 Task: Create in the project CenterTech in Backlog an issue 'Create a new online platform for online entrepreneurship courses with advanced business tools and community features', assign it to team member softage.4@softage.net and change the status to IN PROGRESS. Create in the project CenterTech in Backlog an issue 'Implement a new cloud-based document management system for a company with advanced document versioning and access control features', assign it to team member softage.1@softage.net and change the status to IN PROGRESS
Action: Mouse moved to (201, 56)
Screenshot: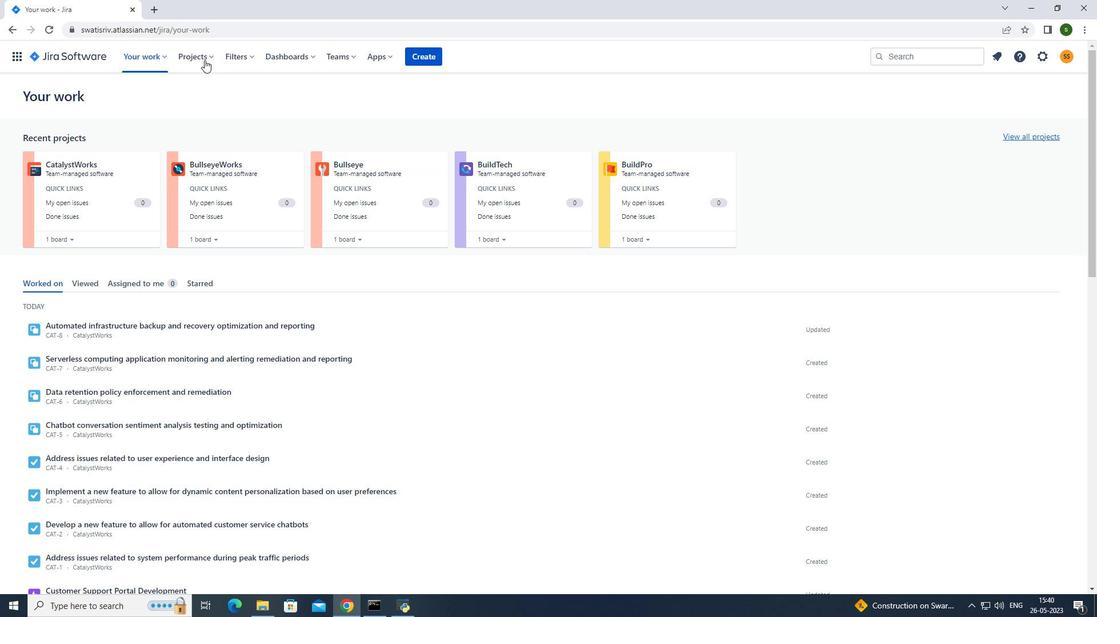 
Action: Mouse pressed left at (201, 56)
Screenshot: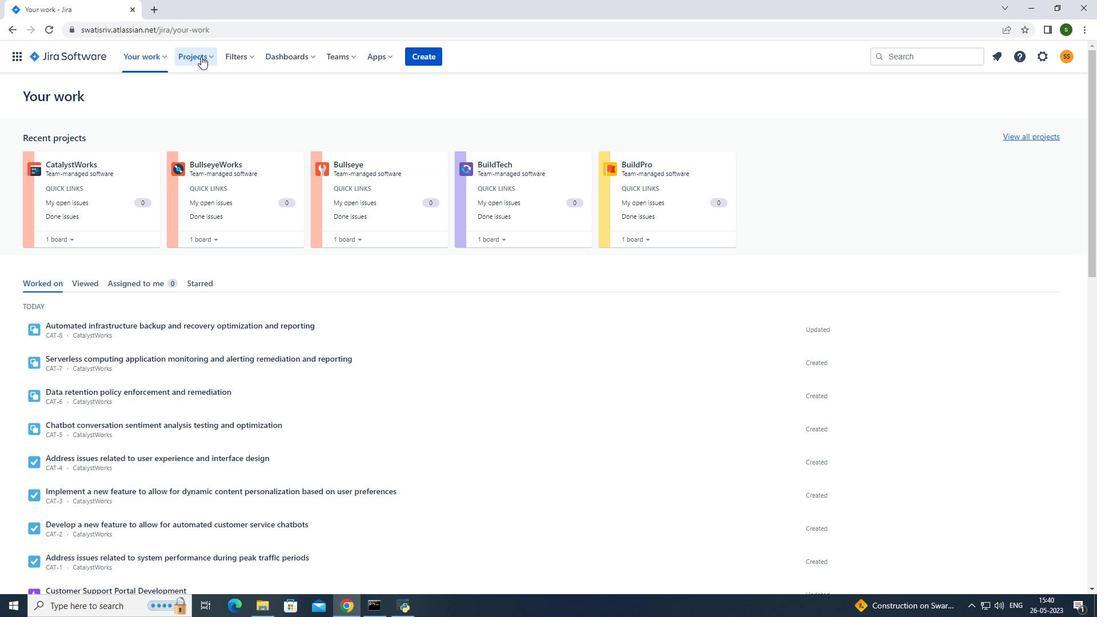 
Action: Mouse moved to (224, 106)
Screenshot: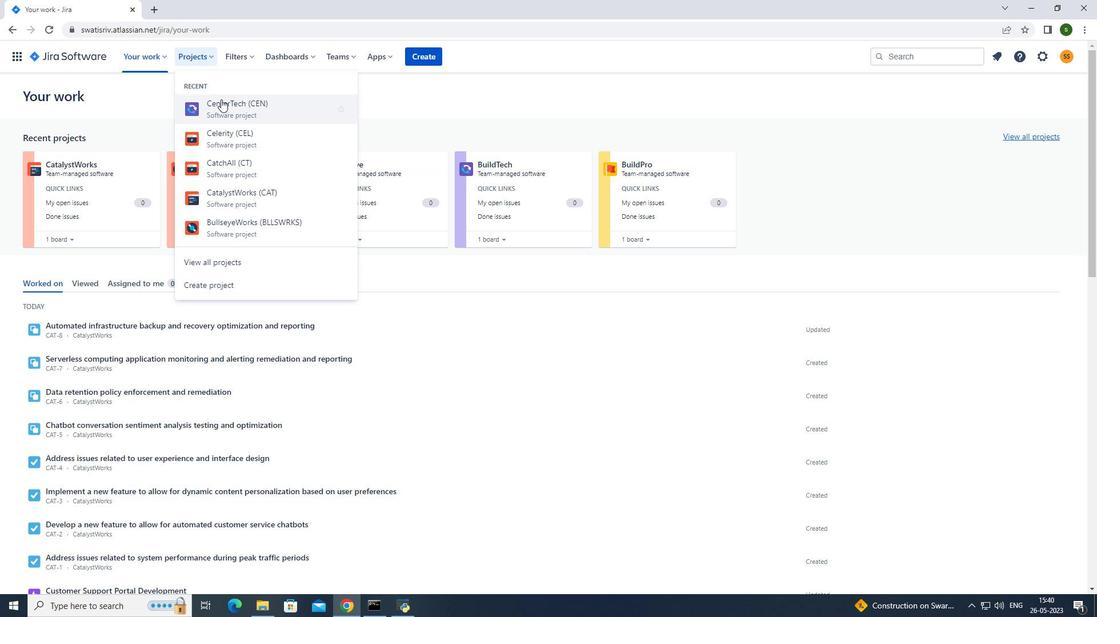 
Action: Mouse pressed left at (224, 106)
Screenshot: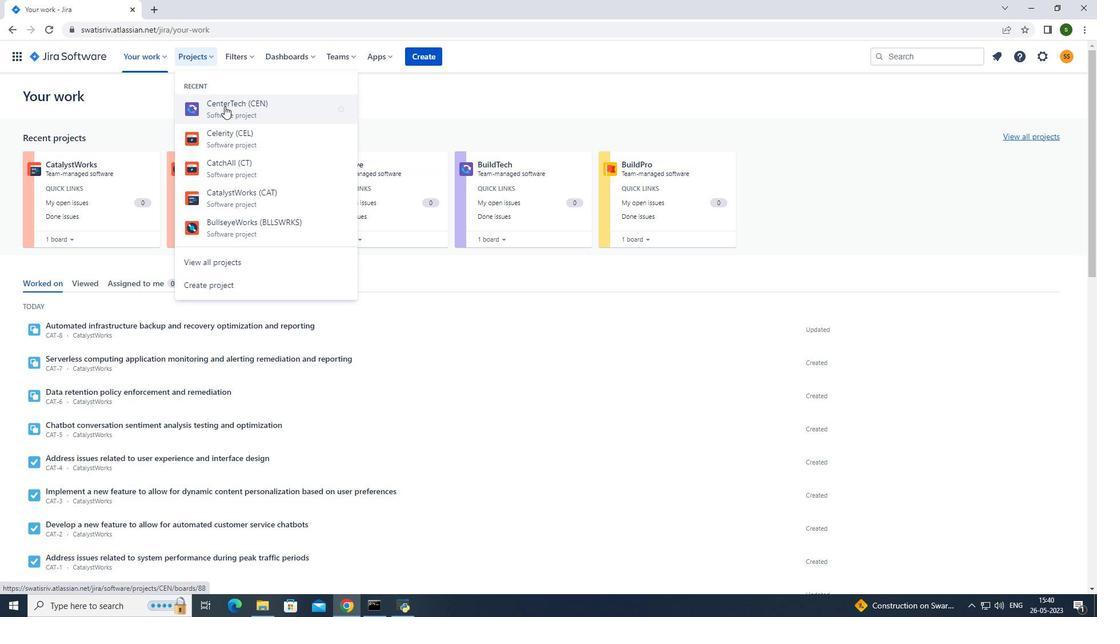 
Action: Mouse moved to (108, 182)
Screenshot: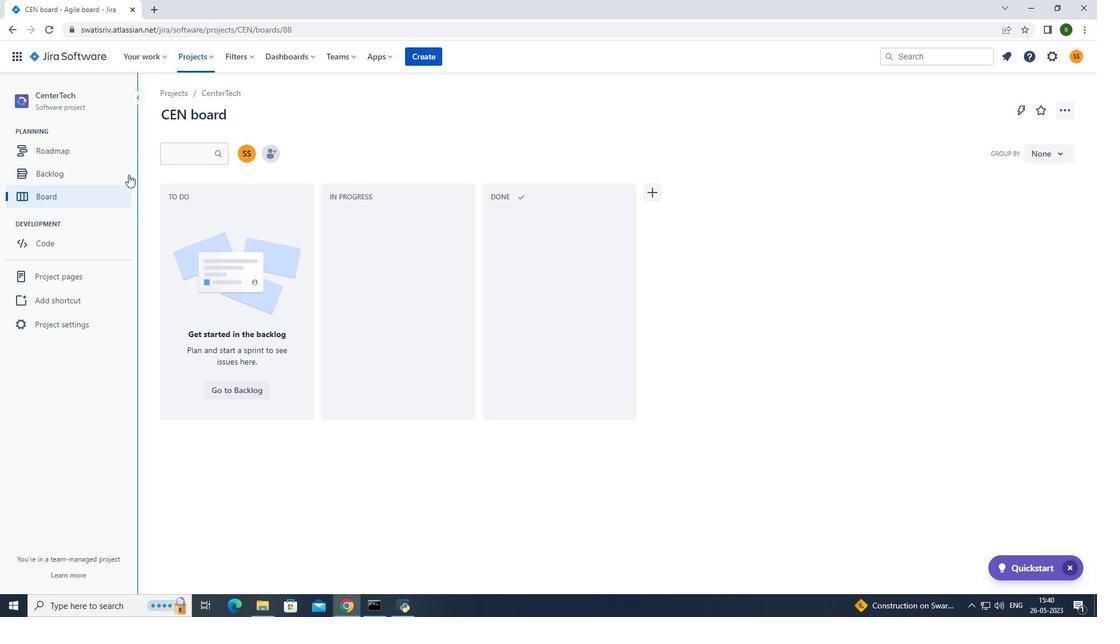 
Action: Mouse pressed left at (108, 182)
Screenshot: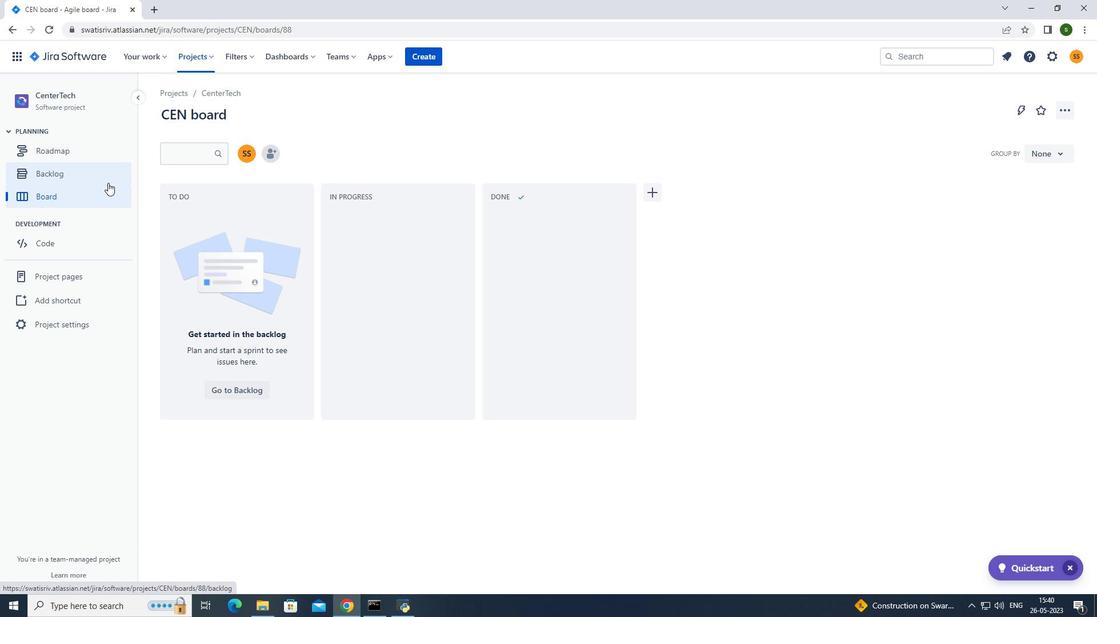
Action: Mouse moved to (286, 293)
Screenshot: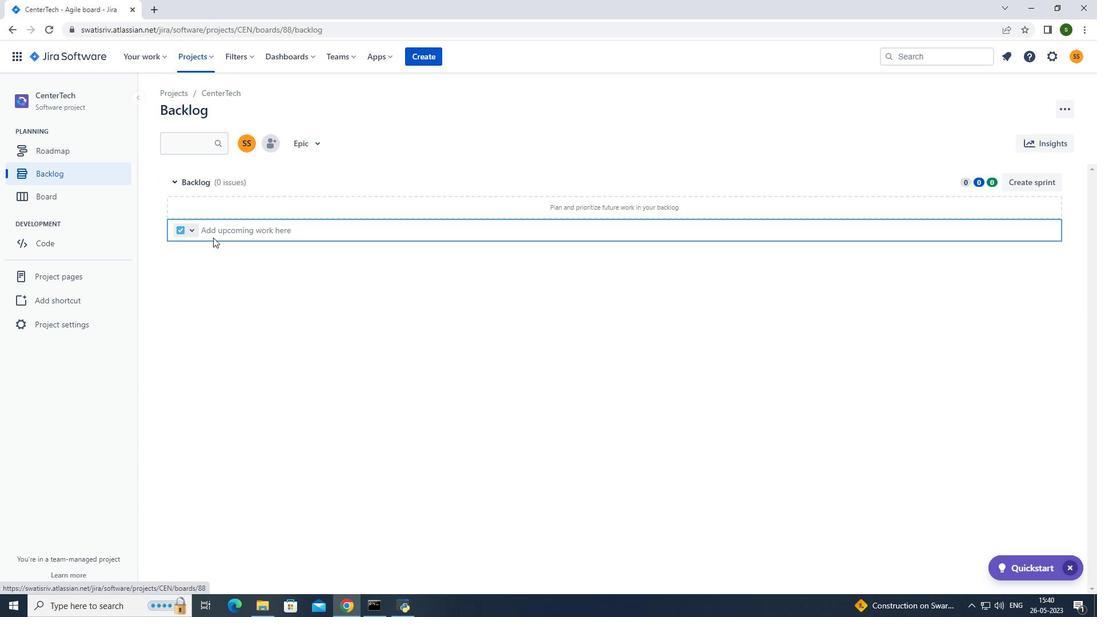 
Action: Mouse pressed left at (286, 293)
Screenshot: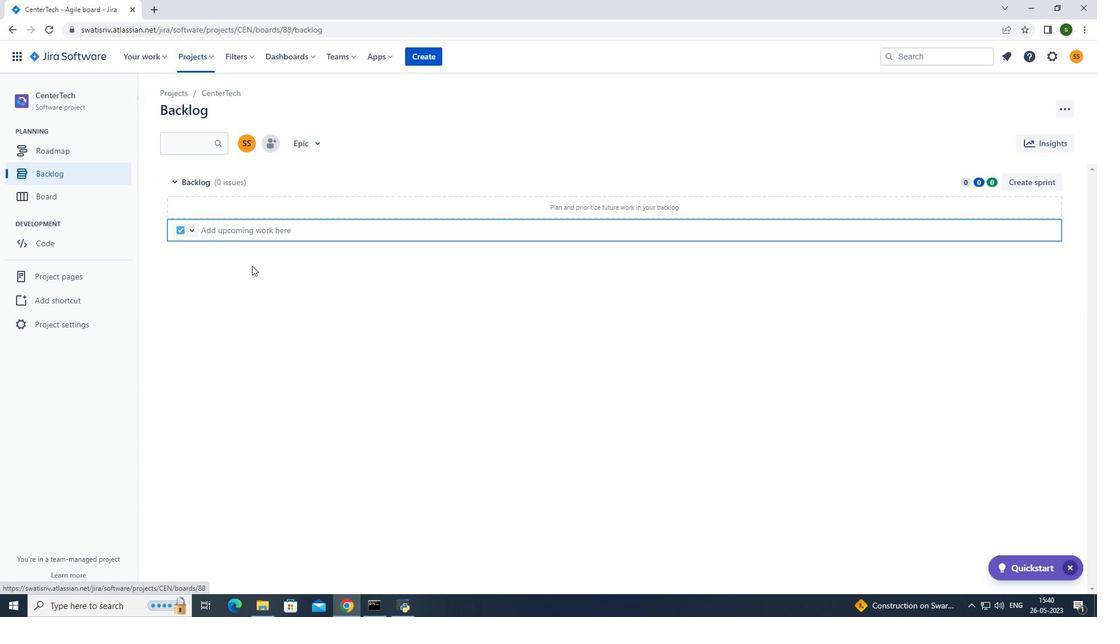 
Action: Mouse moved to (291, 225)
Screenshot: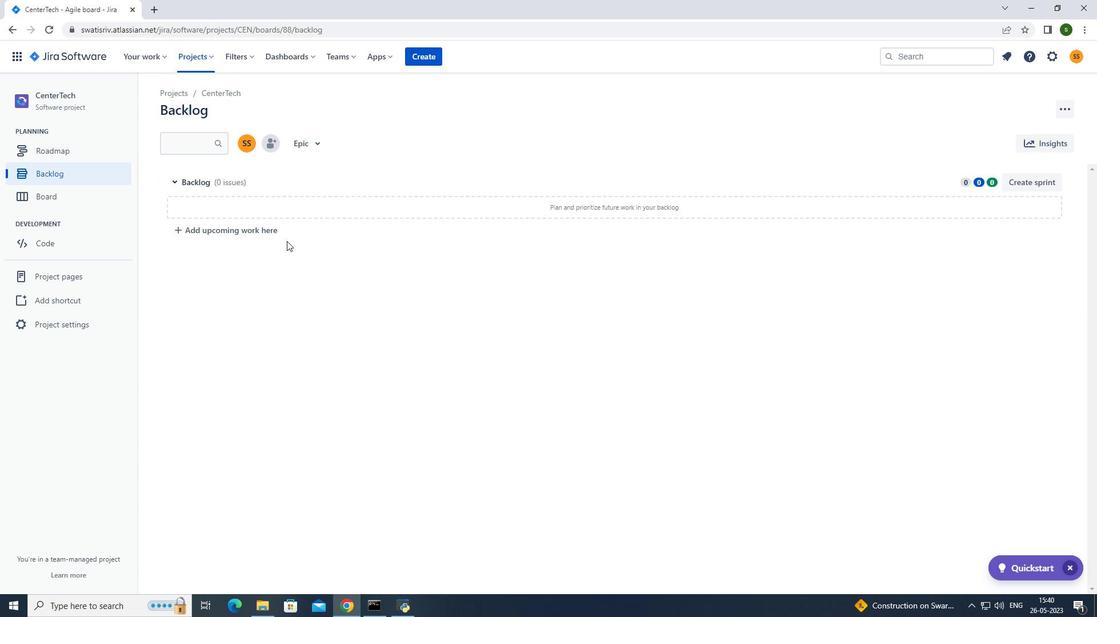 
Action: Mouse pressed left at (291, 225)
Screenshot: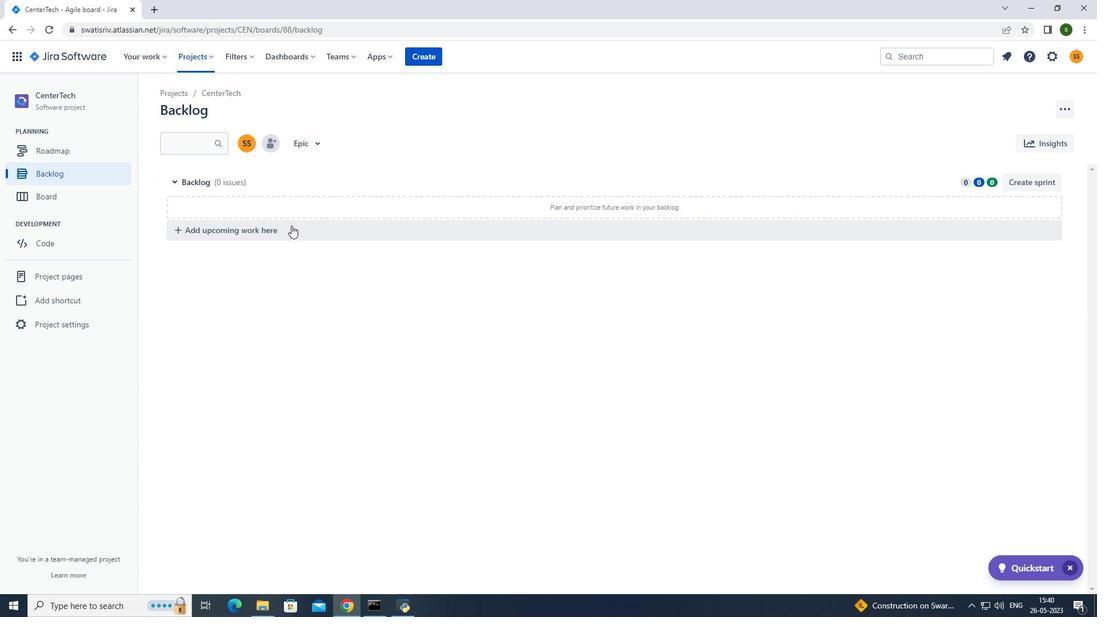 
Action: Mouse moved to (305, 223)
Screenshot: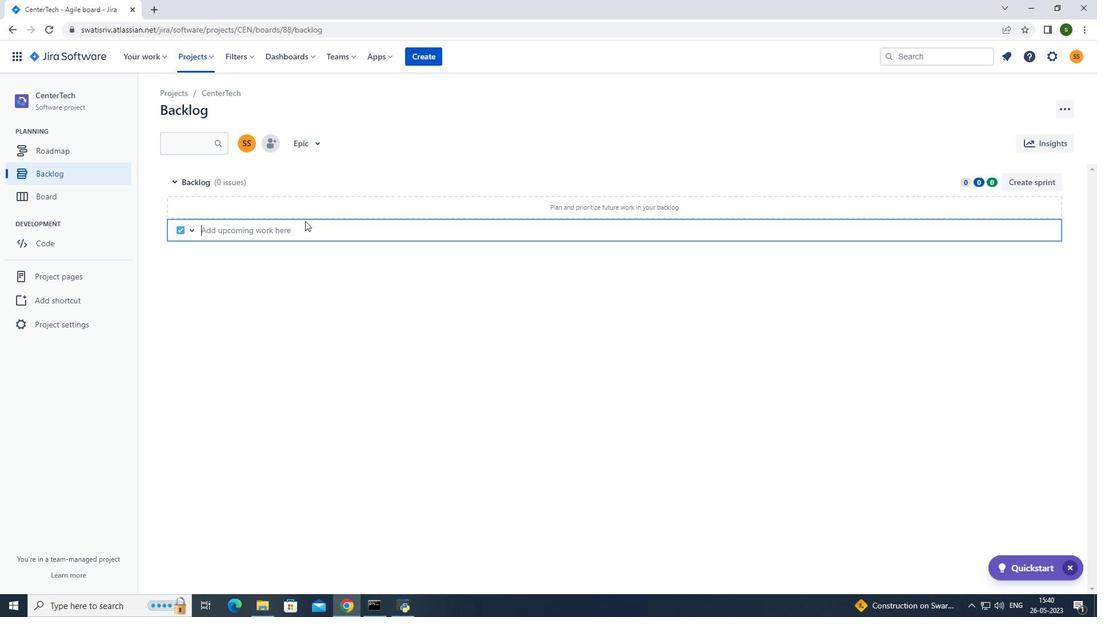 
Action: Key pressed <Key.caps_lock>C<Key.caps_lock>reate<Key.space>a<Key.space>new<Key.space>online<Key.space>platform<Key.space>for<Key.space>online<Key.space>entrepreneurship<Key.space>courses<Key.space>with<Key.space>advanced<Key.space>business<Key.space>tools<Key.space>and<Key.space>coo<Key.backspace>mmunity<Key.space>features<Key.enter>
Screenshot: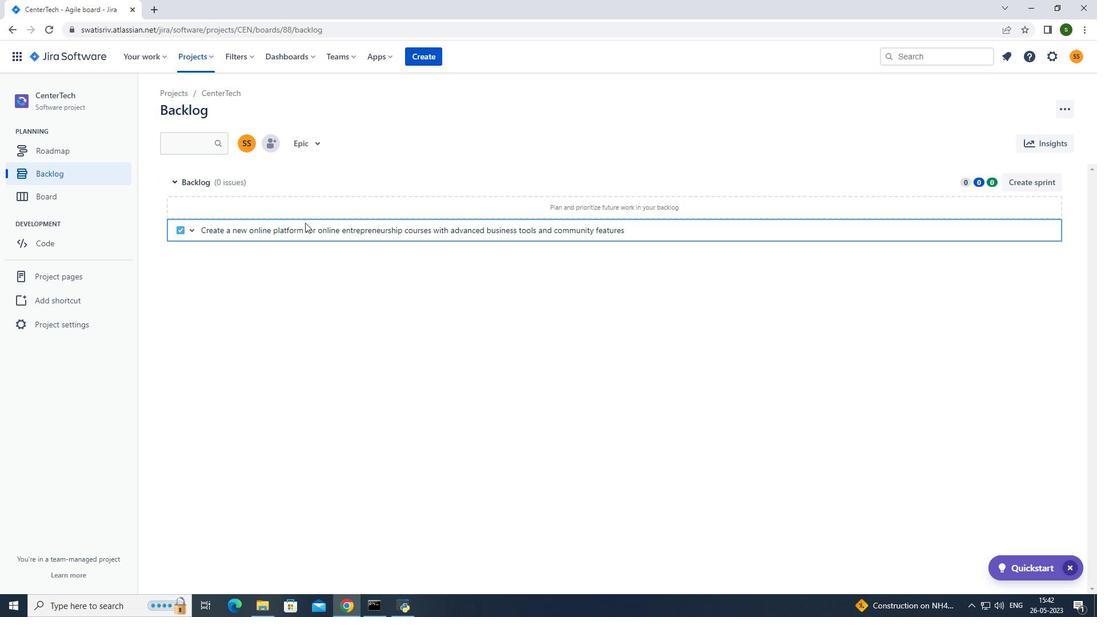 
Action: Mouse moved to (1028, 209)
Screenshot: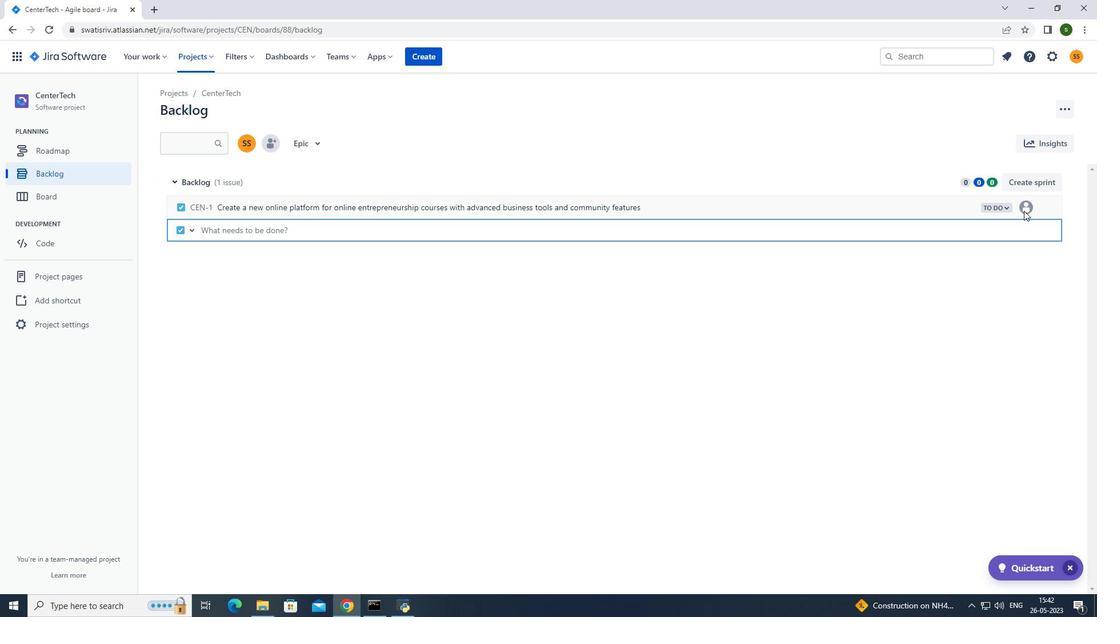 
Action: Mouse pressed left at (1028, 209)
Screenshot: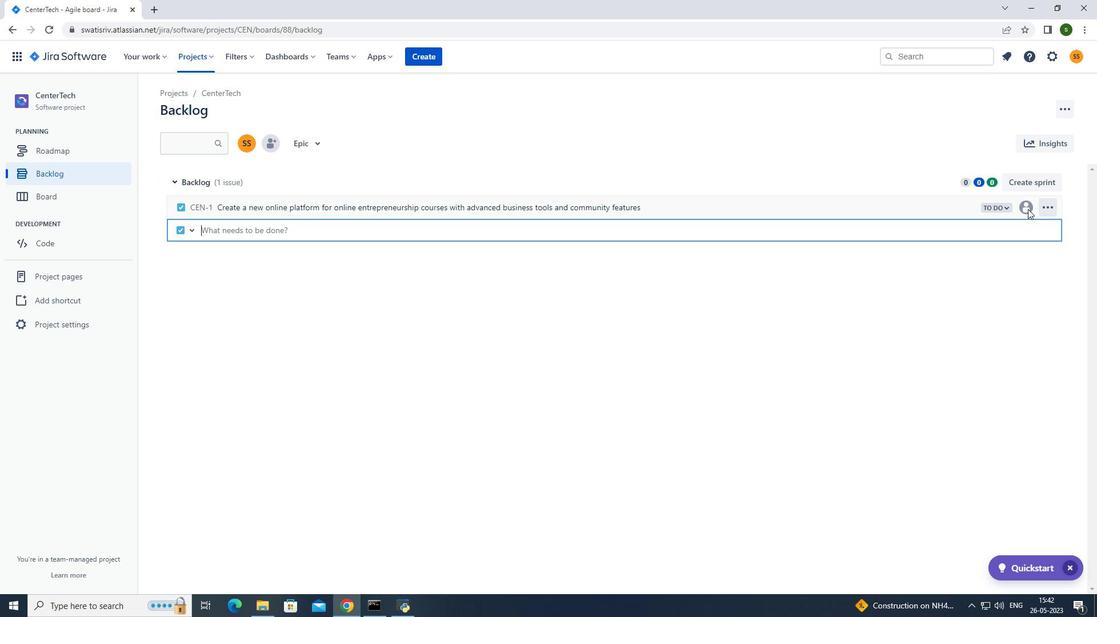 
Action: Mouse moved to (1025, 210)
Screenshot: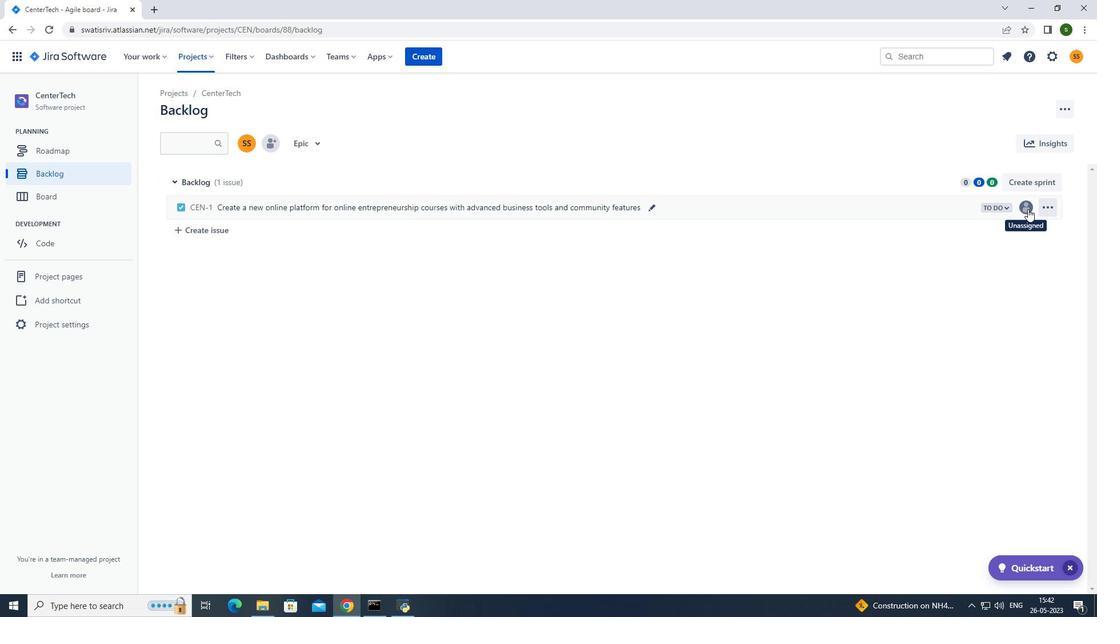 
Action: Mouse pressed left at (1025, 210)
Screenshot: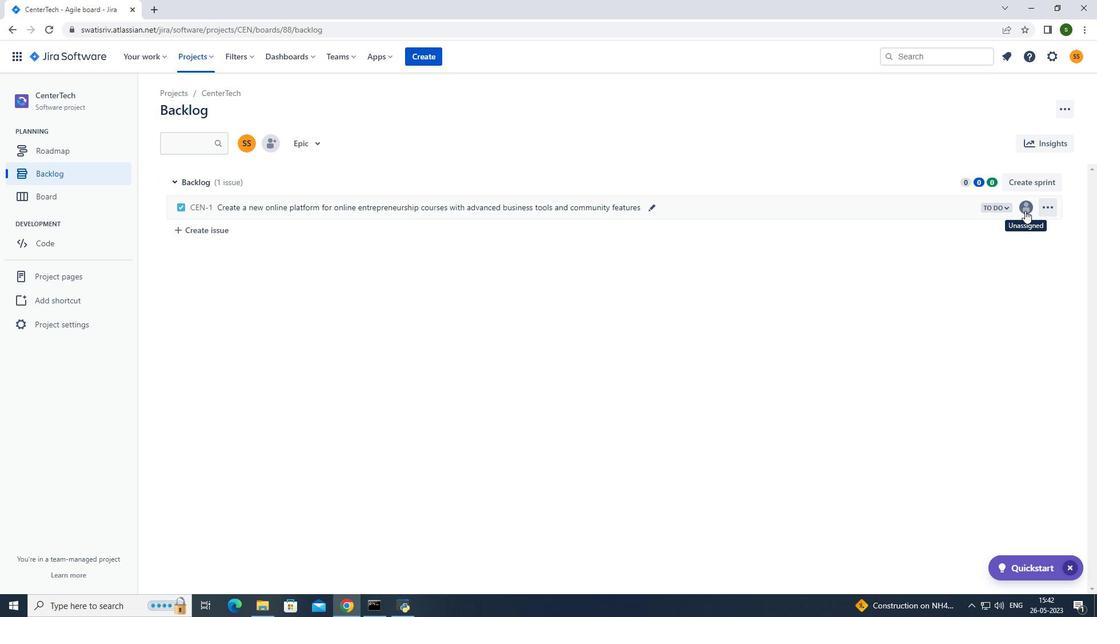 
Action: Mouse moved to (973, 233)
Screenshot: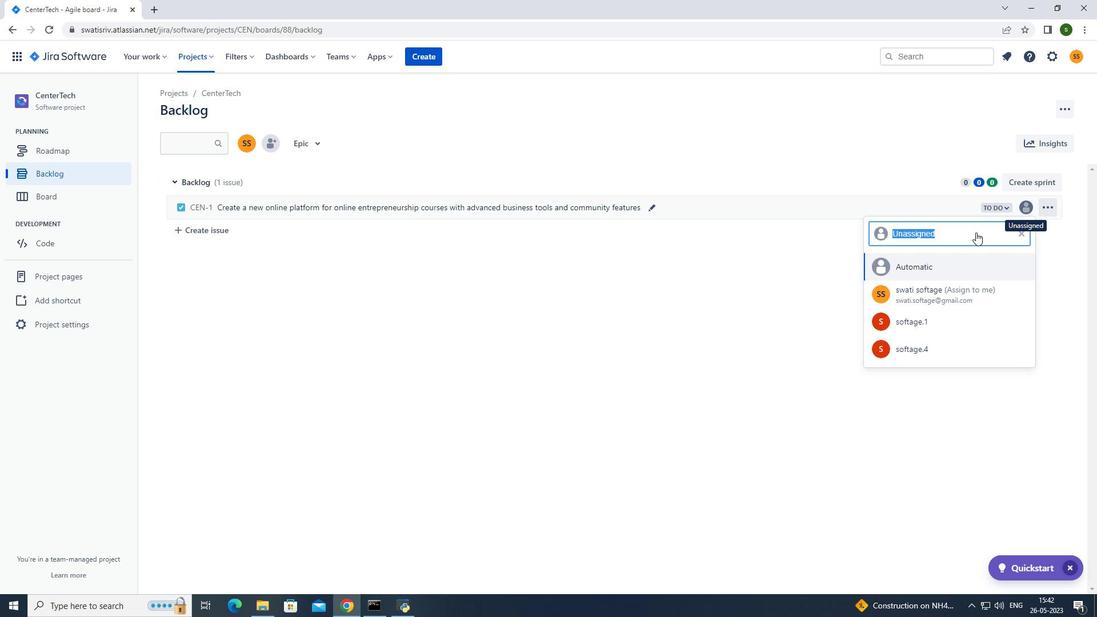 
Action: Key pressed softage.4<Key.shift>@softage.net
Screenshot: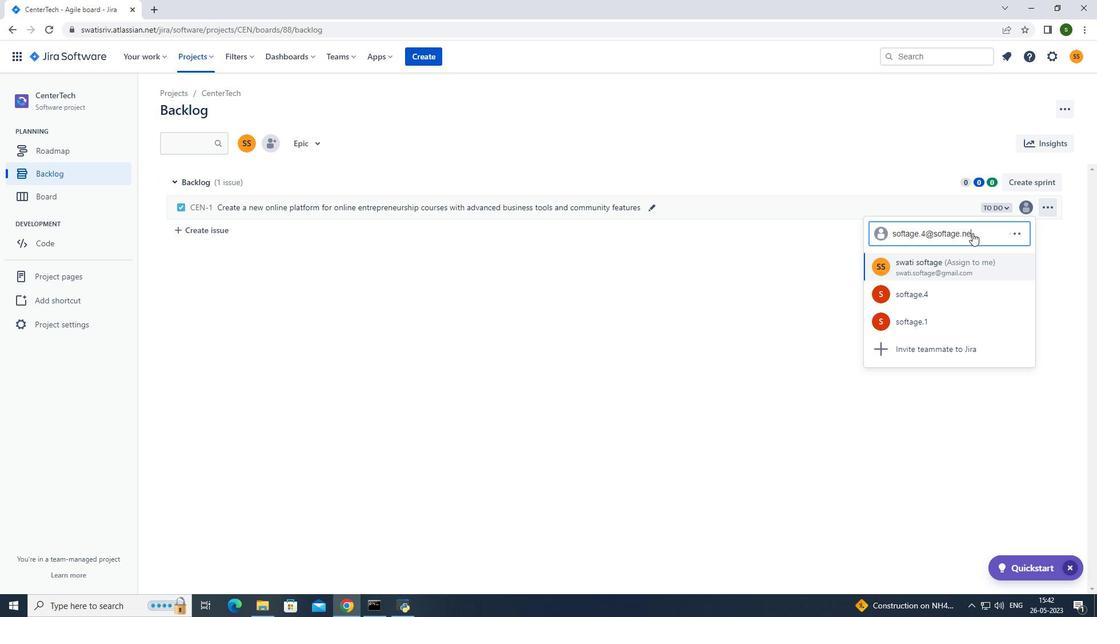 
Action: Mouse moved to (944, 264)
Screenshot: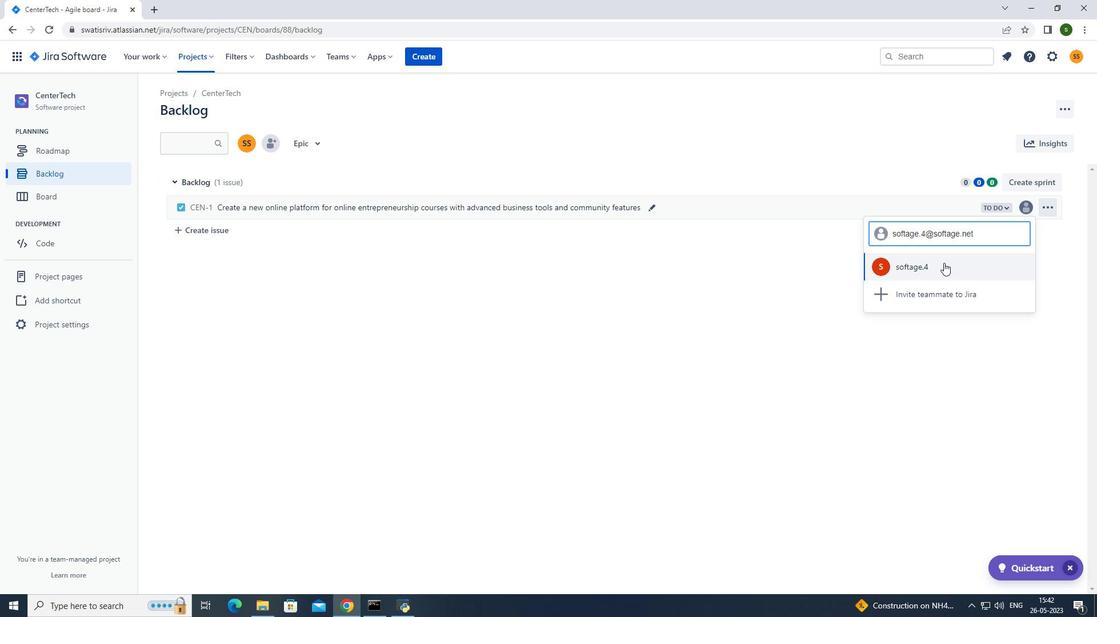 
Action: Mouse pressed left at (944, 264)
Screenshot: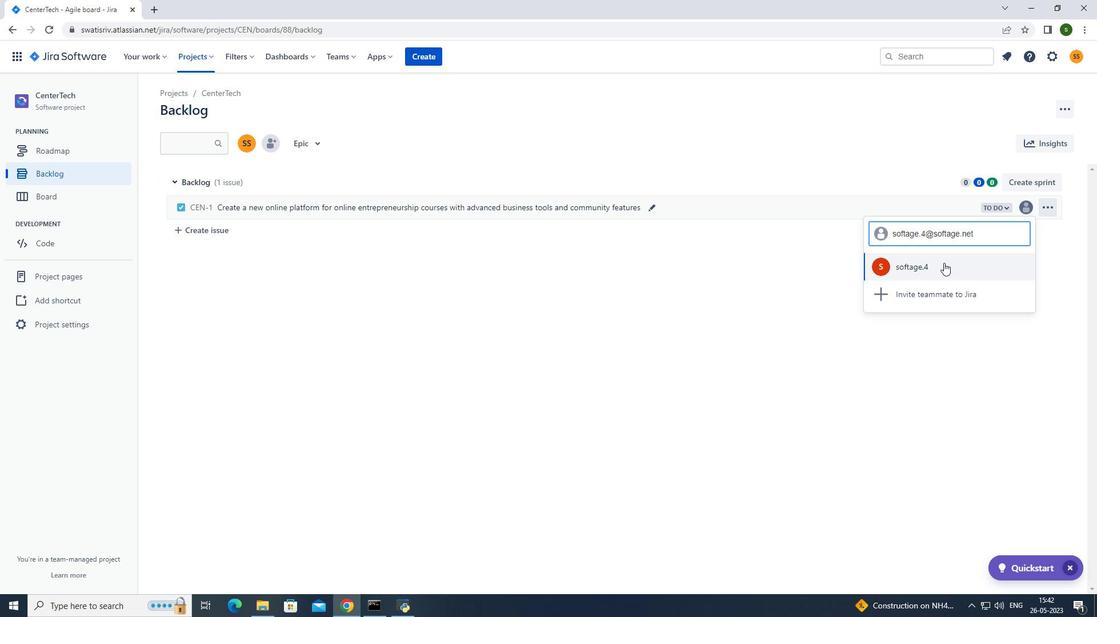 
Action: Mouse moved to (992, 207)
Screenshot: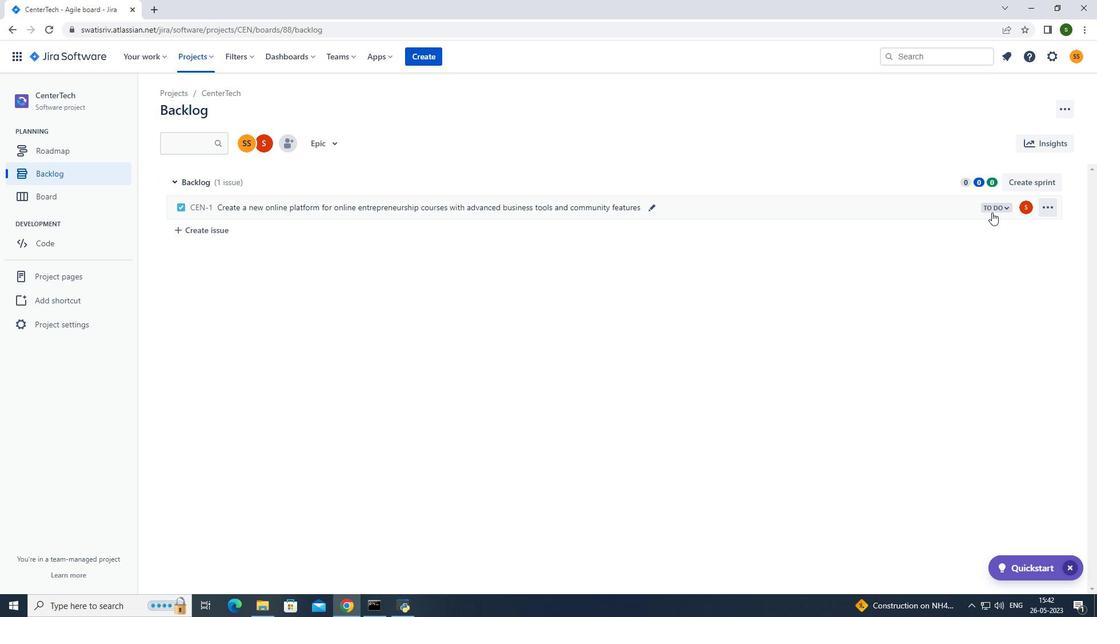 
Action: Mouse pressed left at (992, 207)
Screenshot: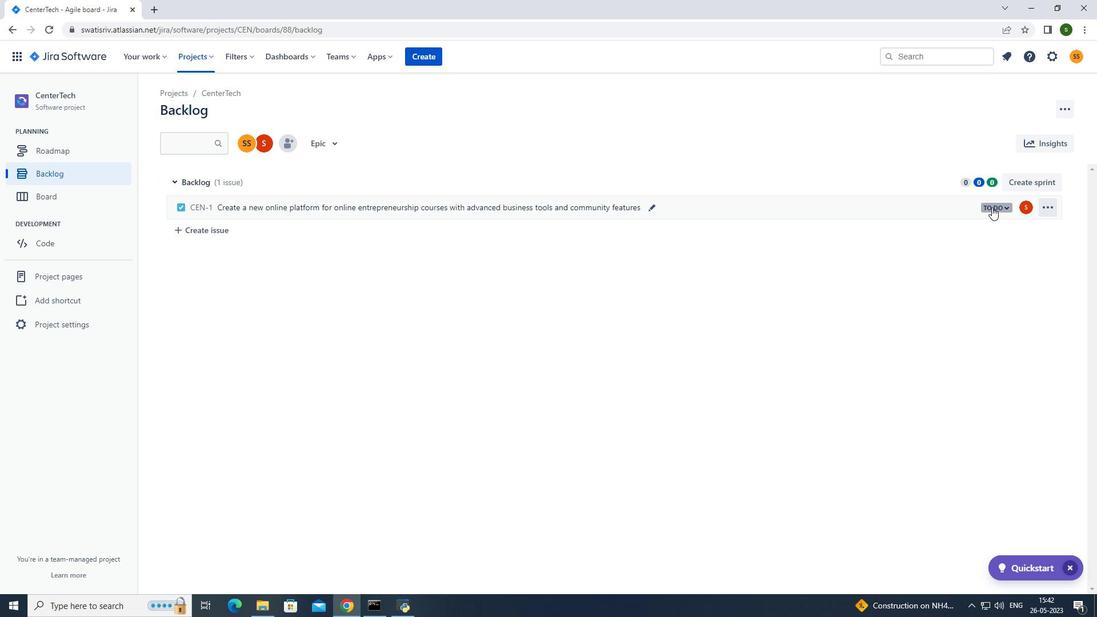 
Action: Mouse moved to (969, 228)
Screenshot: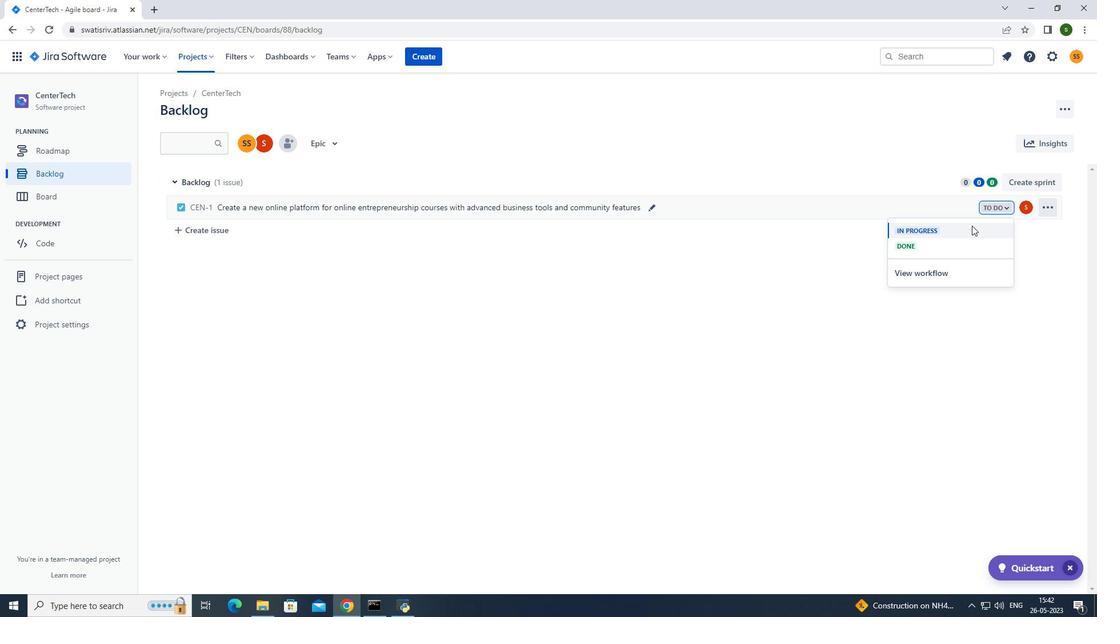 
Action: Mouse pressed left at (969, 228)
Screenshot: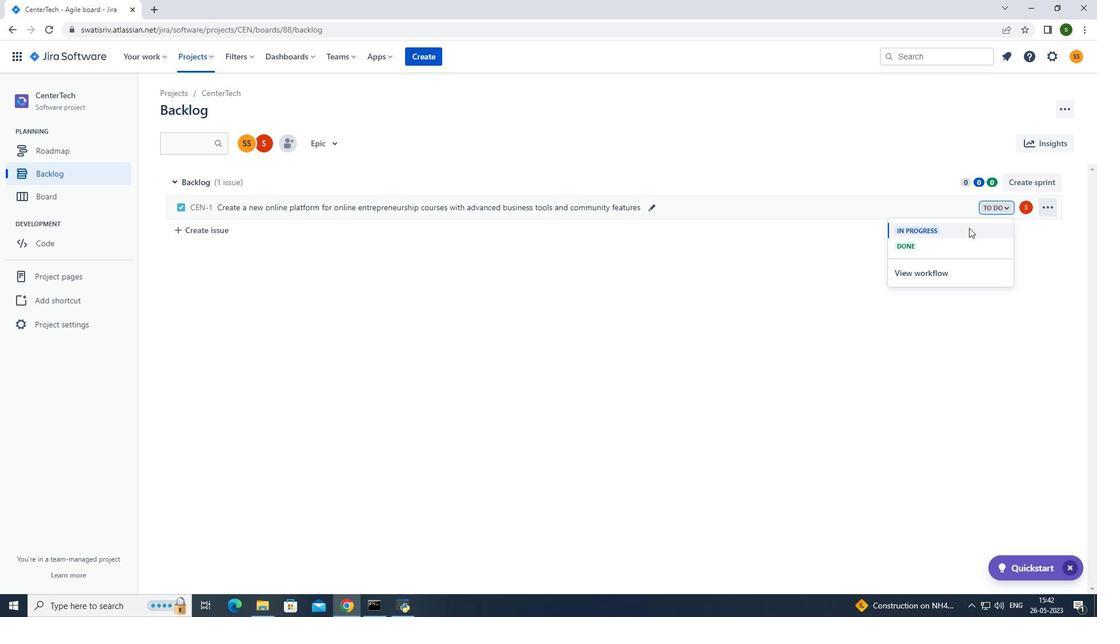 
Action: Mouse moved to (209, 61)
Screenshot: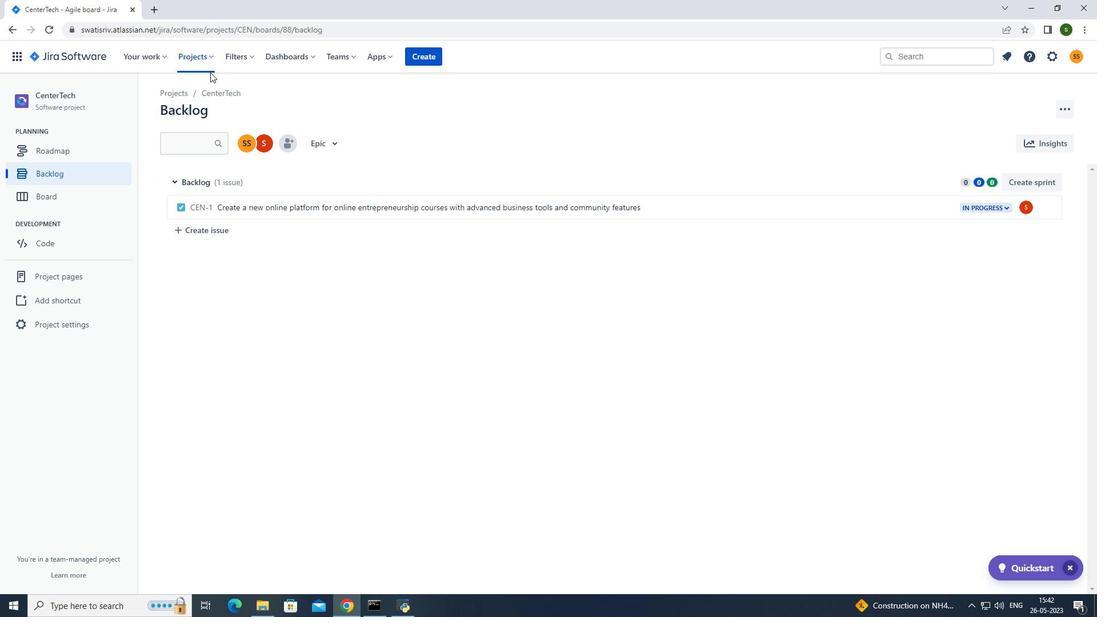 
Action: Mouse pressed left at (209, 61)
Screenshot: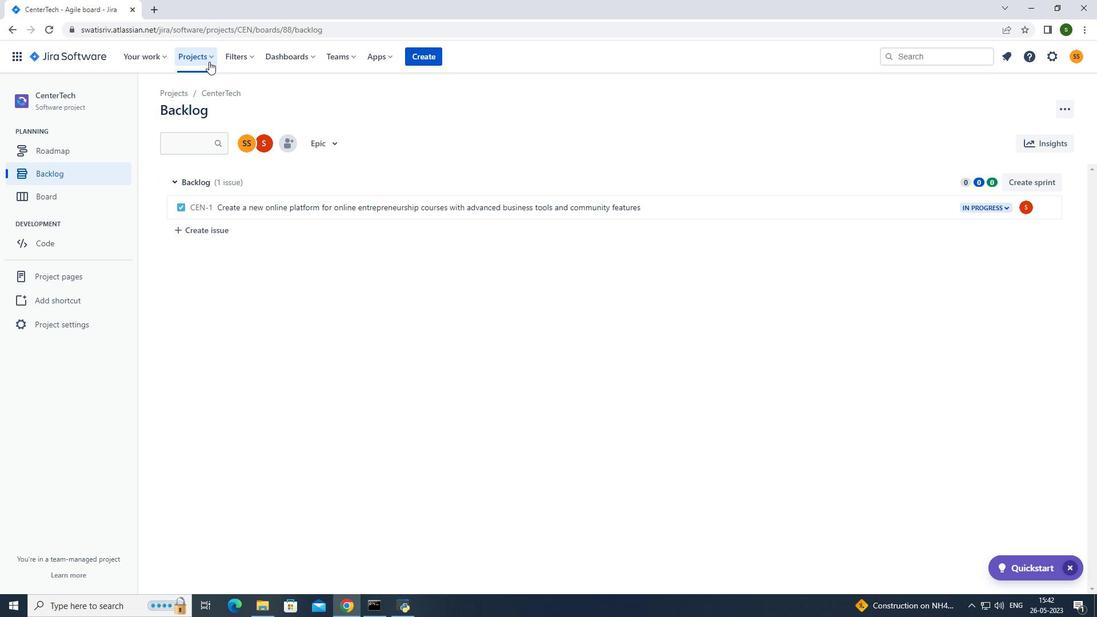 
Action: Mouse moved to (222, 104)
Screenshot: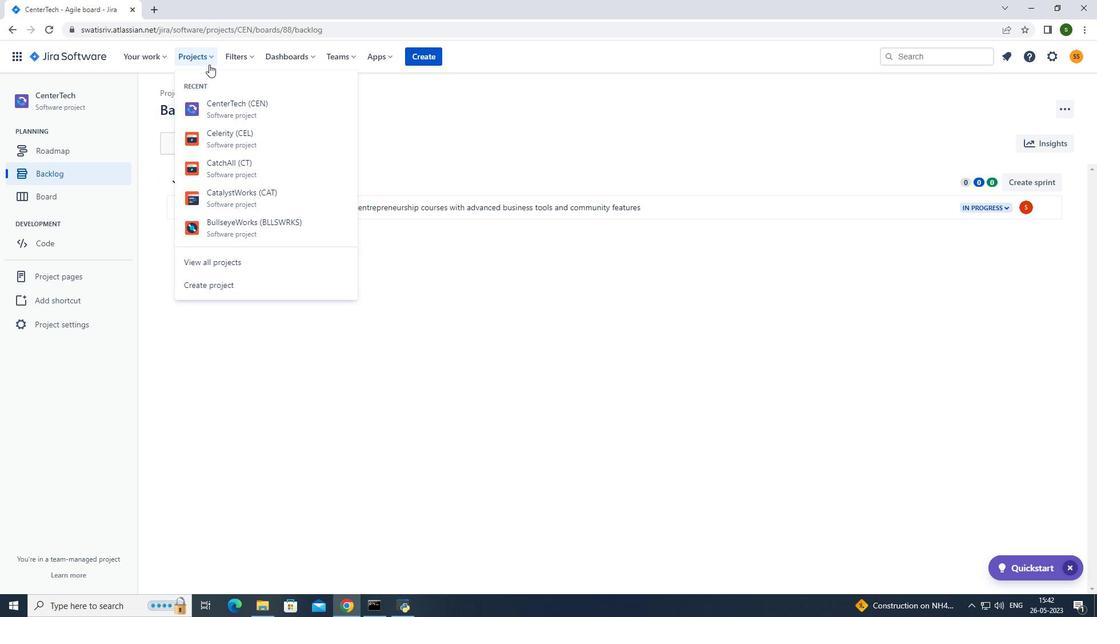 
Action: Mouse pressed left at (222, 104)
Screenshot: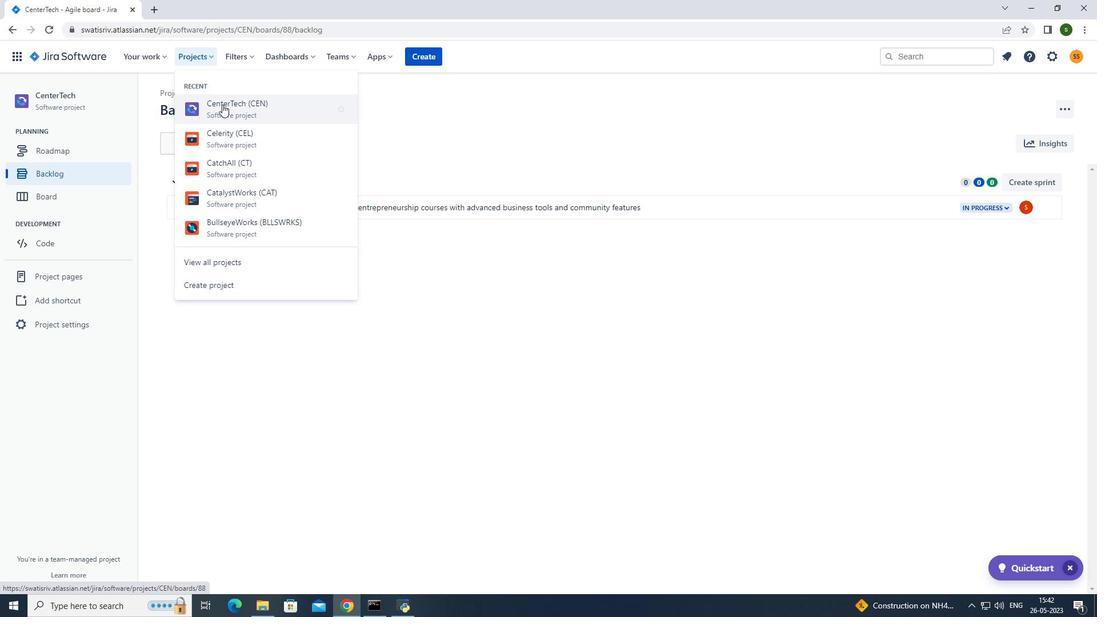 
Action: Mouse moved to (96, 171)
Screenshot: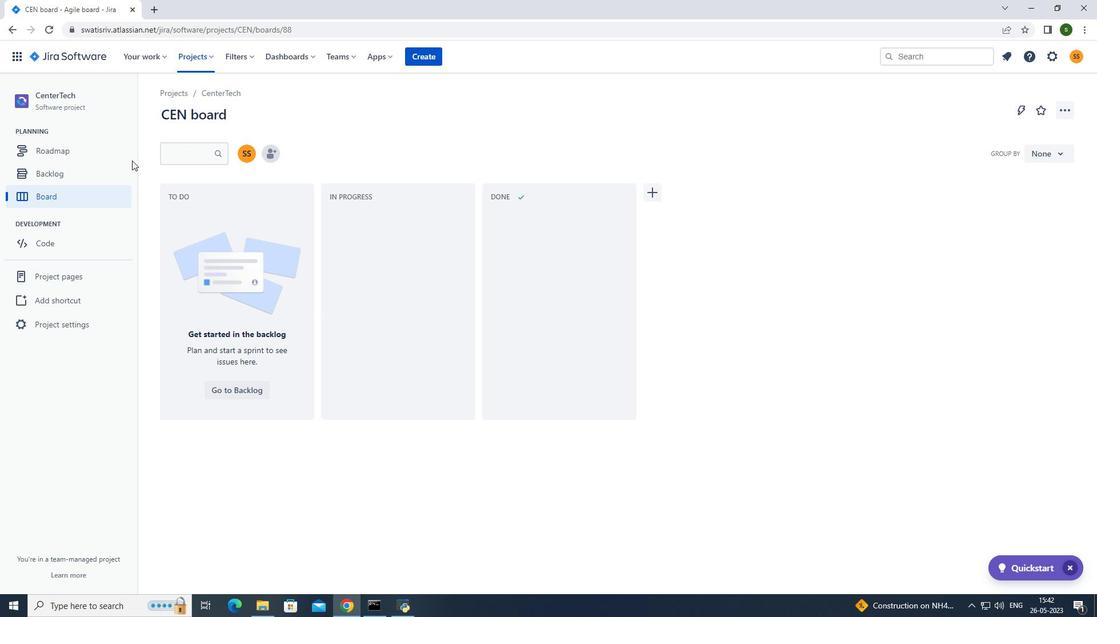 
Action: Mouse pressed left at (96, 171)
Screenshot: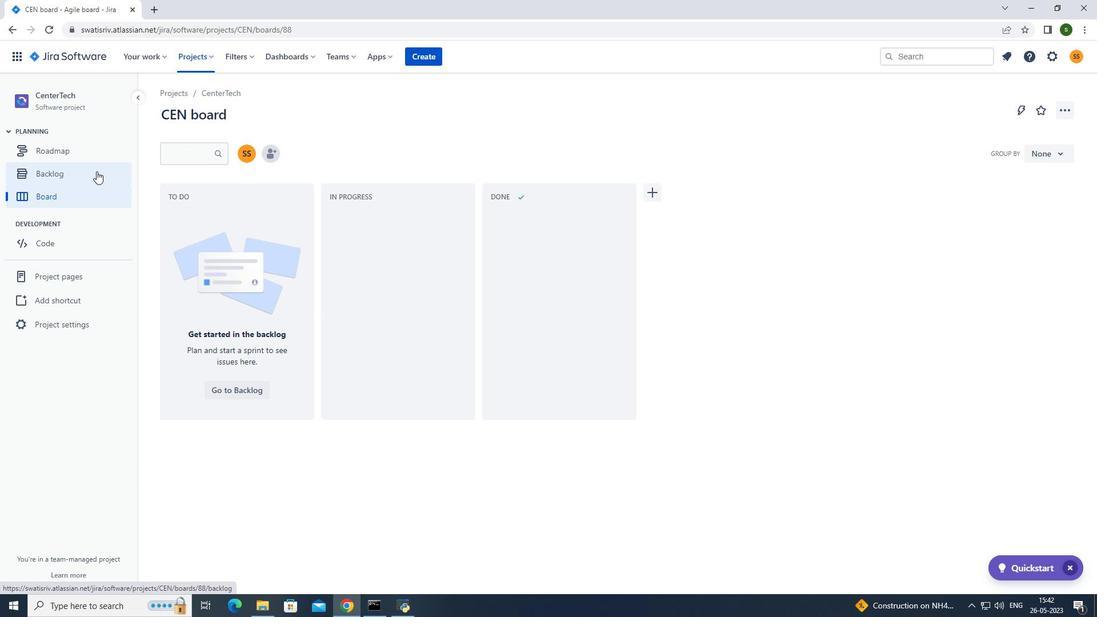 
Action: Mouse moved to (206, 235)
Screenshot: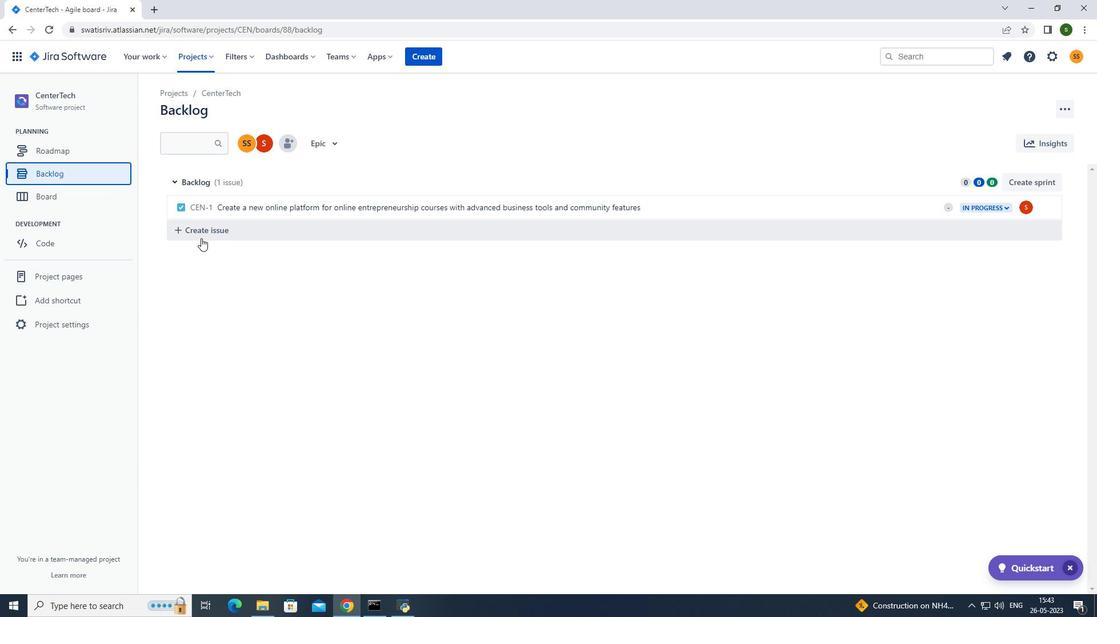 
Action: Mouse pressed left at (206, 235)
Screenshot: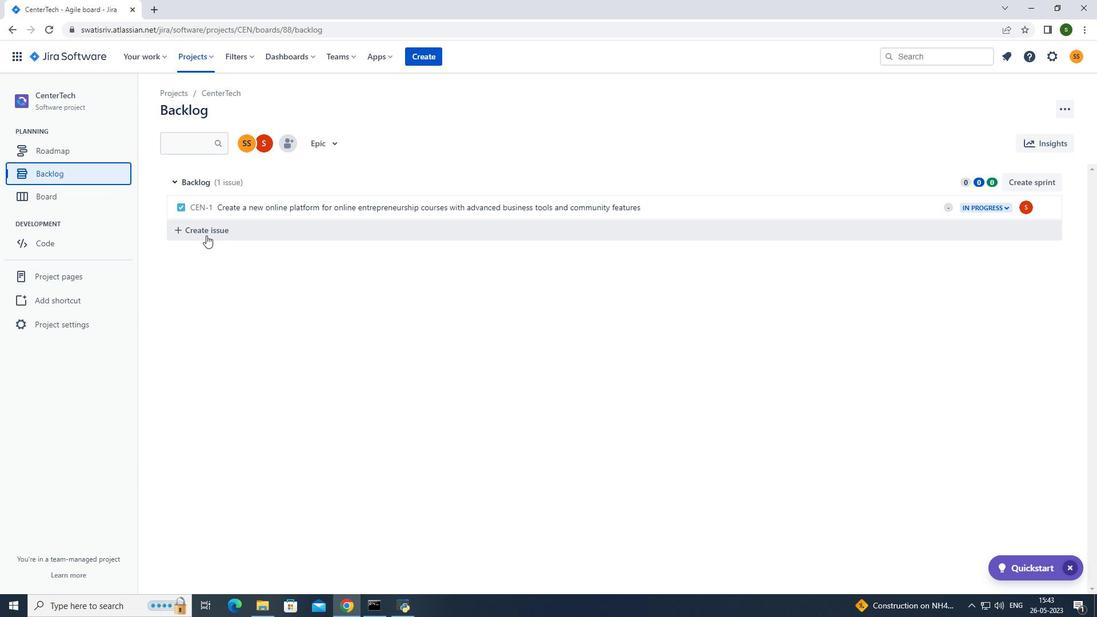 
Action: Mouse moved to (305, 226)
Screenshot: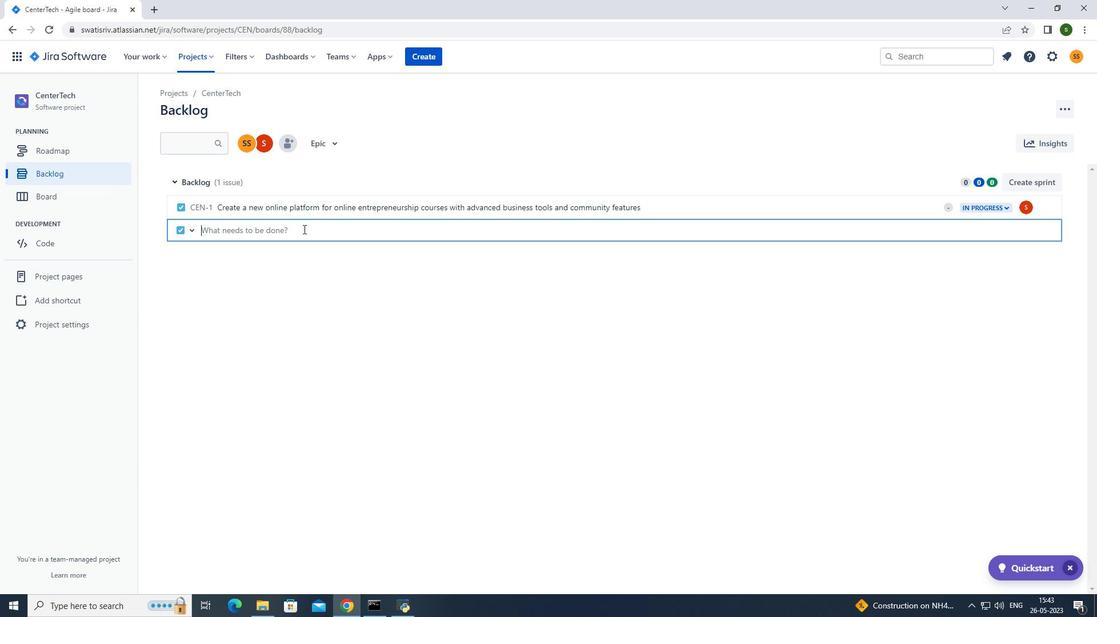 
Action: Mouse pressed left at (305, 226)
Screenshot: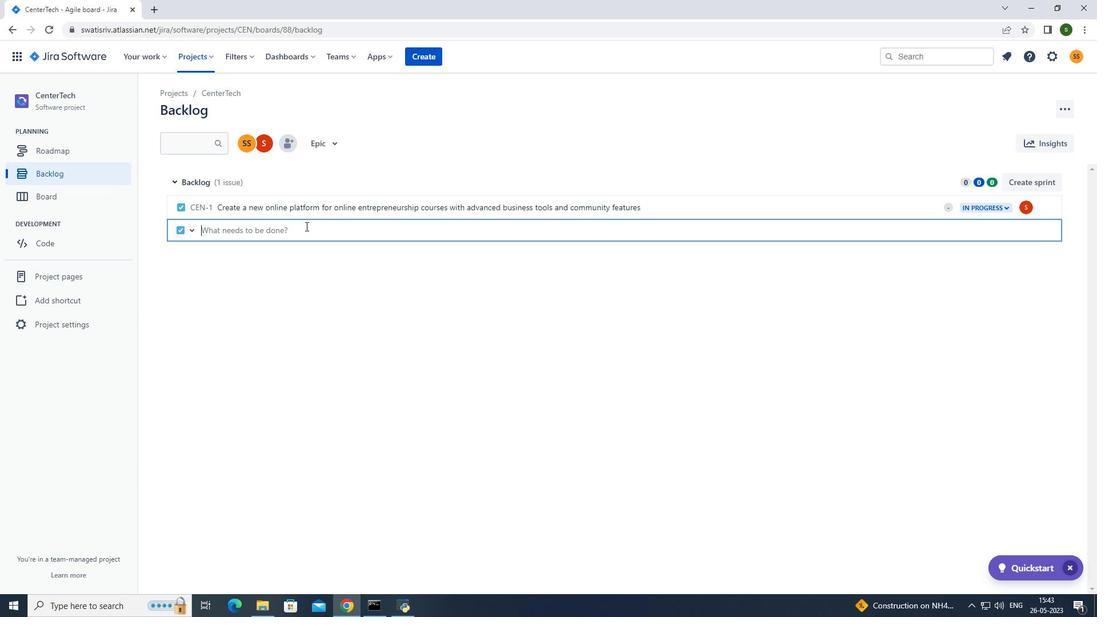 
Action: Mouse moved to (308, 225)
Screenshot: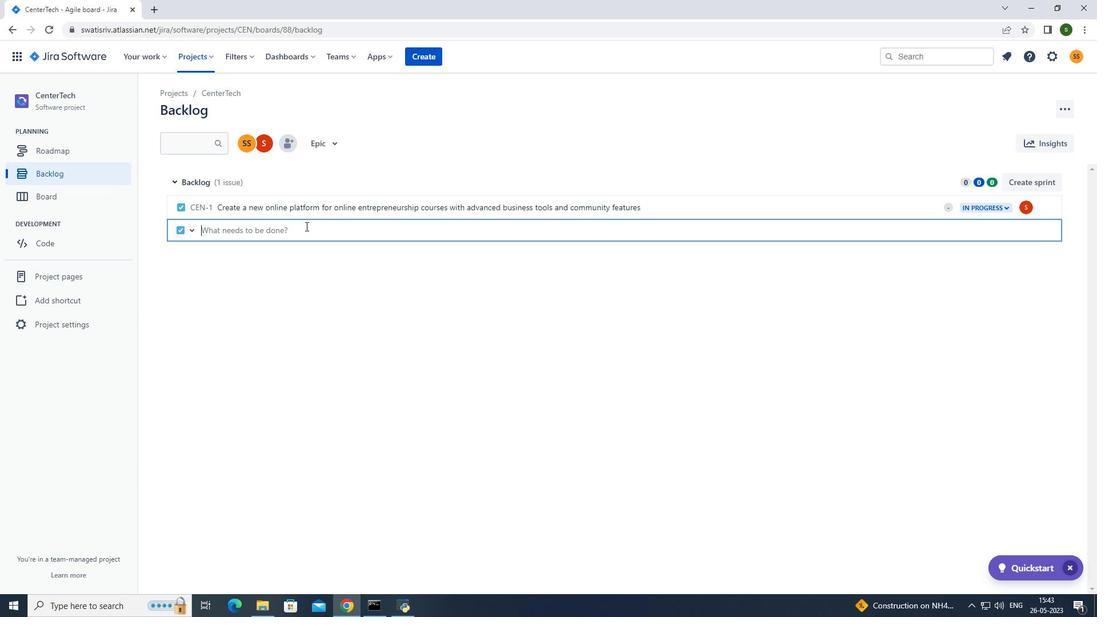 
Action: Key pressed <Key.caps_lock>I<Key.caps_lock>mplement<Key.space>a<Key.space>new<Key.space>cloud-based<Key.space>document<Key.space>management<Key.space>system<Key.space>for<Key.space>a<Key.space>company<Key.space>with<Key.space>advanced<Key.space>document<Key.space>versioning<Key.space>and<Key.space>access<Key.space>control<Key.space>features<Key.enter>
Screenshot: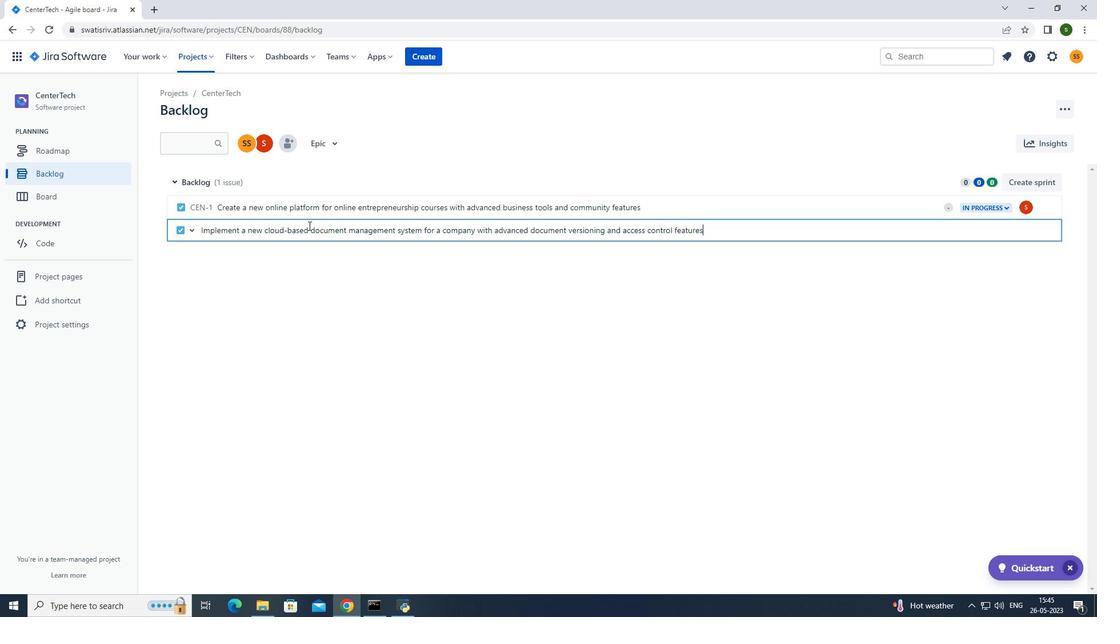 
Action: Mouse moved to (1025, 232)
Screenshot: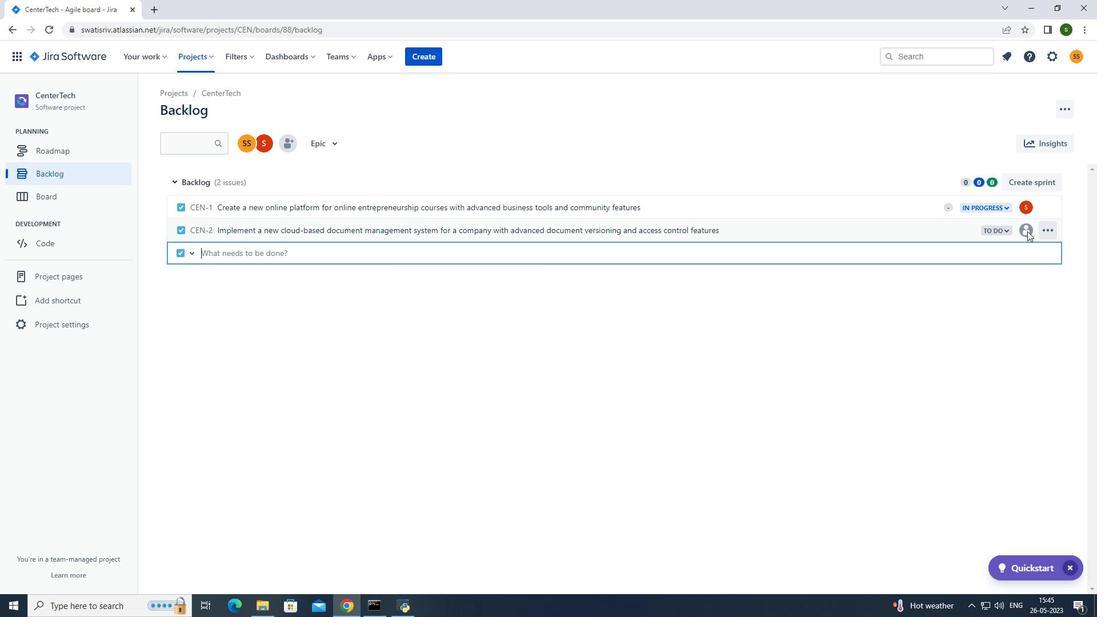 
Action: Mouse pressed left at (1025, 232)
Screenshot: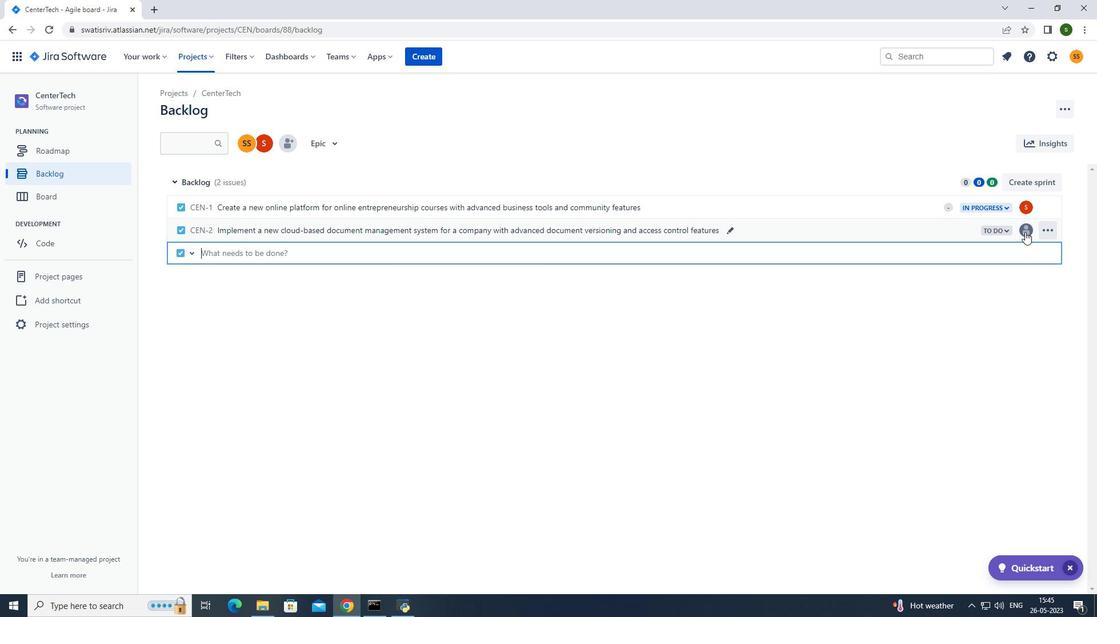 
Action: Mouse moved to (963, 251)
Screenshot: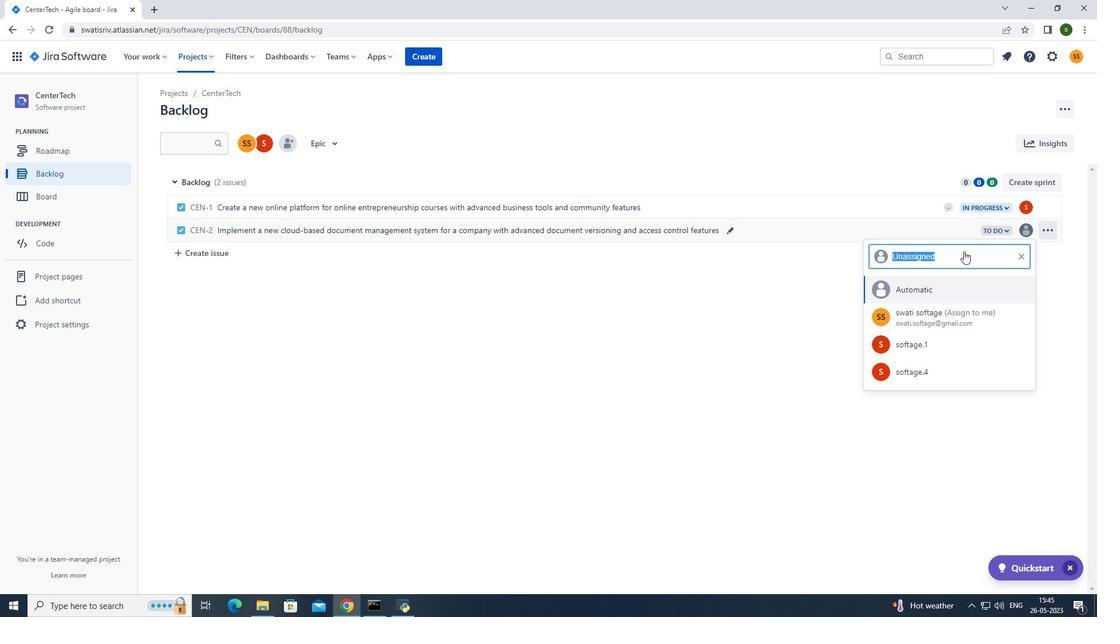 
Action: Key pressed softage.1<Key.shift>@softage.net
Screenshot: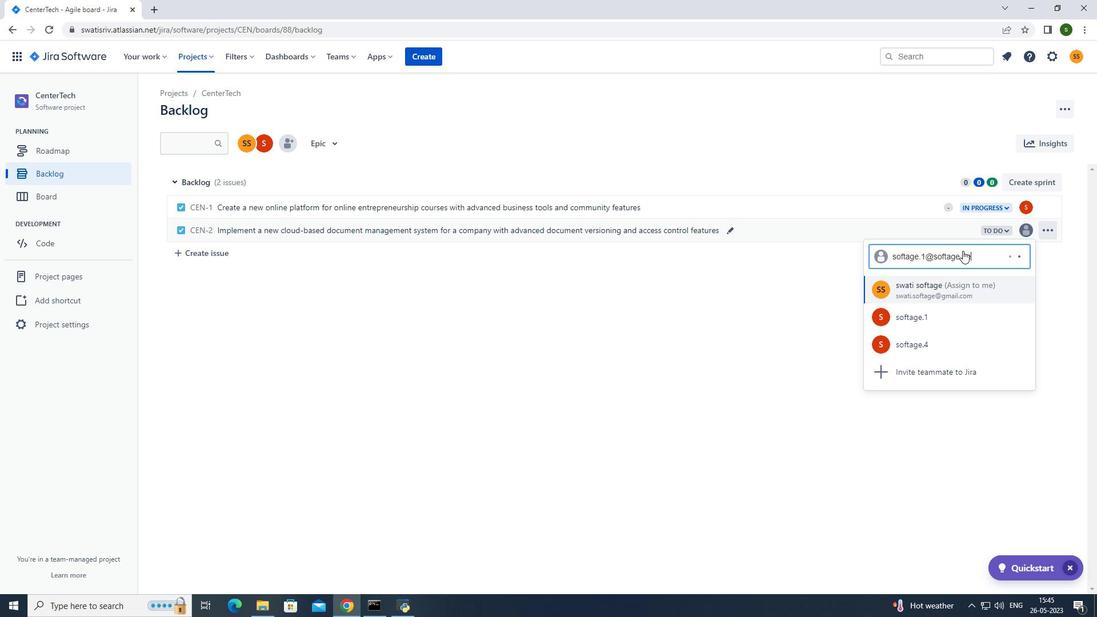 
Action: Mouse moved to (960, 291)
Screenshot: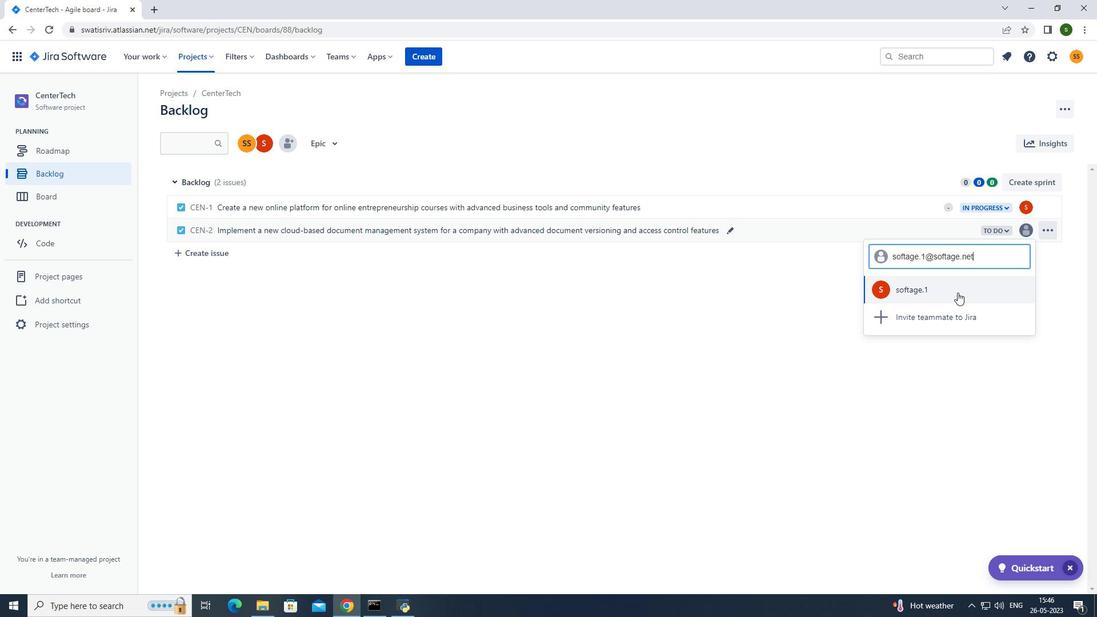 
Action: Mouse pressed left at (960, 291)
Screenshot: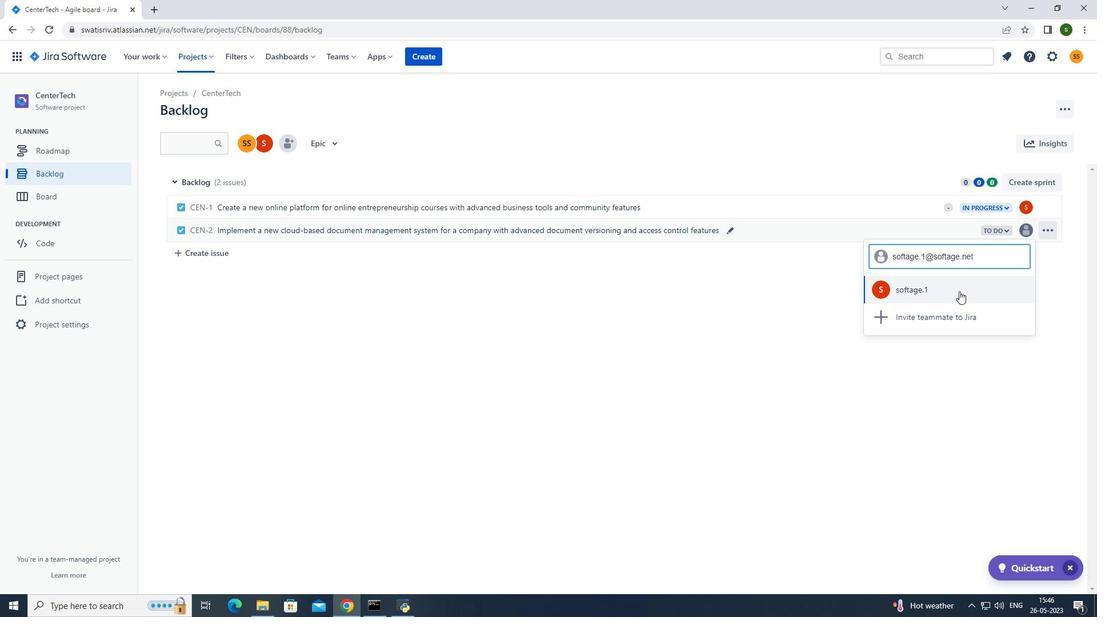 
Action: Mouse moved to (998, 228)
Screenshot: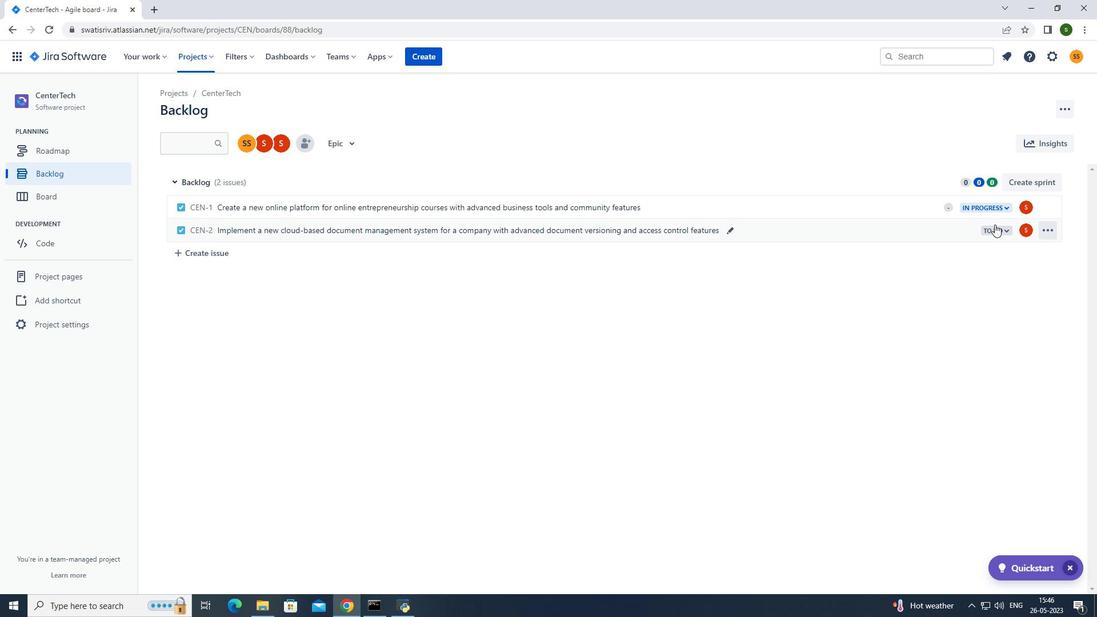 
Action: Mouse pressed left at (998, 228)
Screenshot: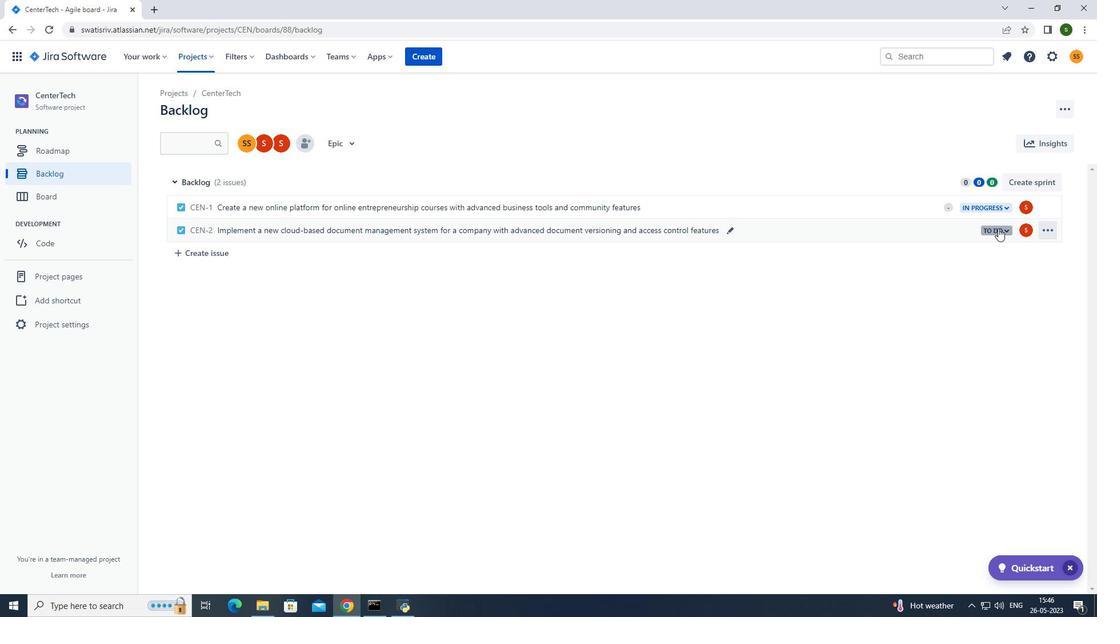 
Action: Mouse moved to (963, 253)
Screenshot: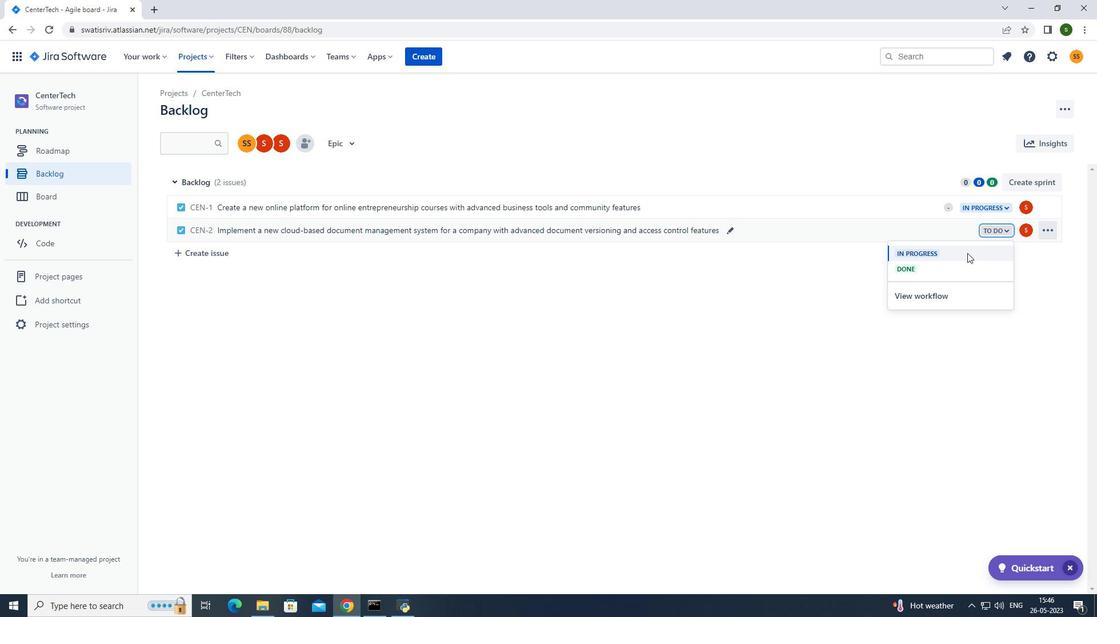 
Action: Mouse pressed left at (963, 253)
Screenshot: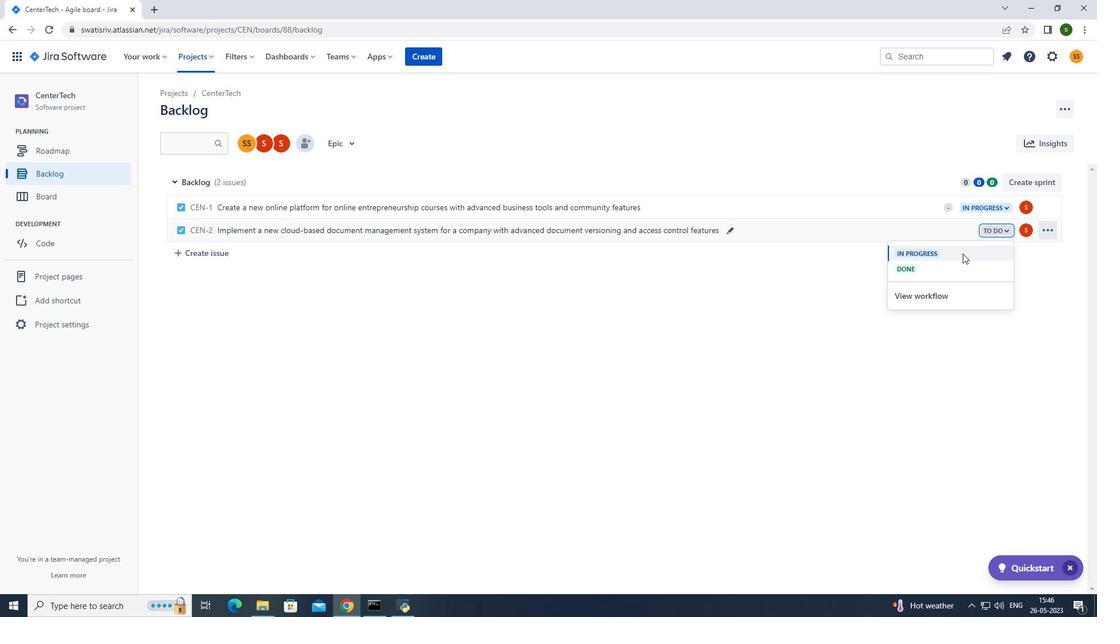 
Action: Mouse moved to (627, 114)
Screenshot: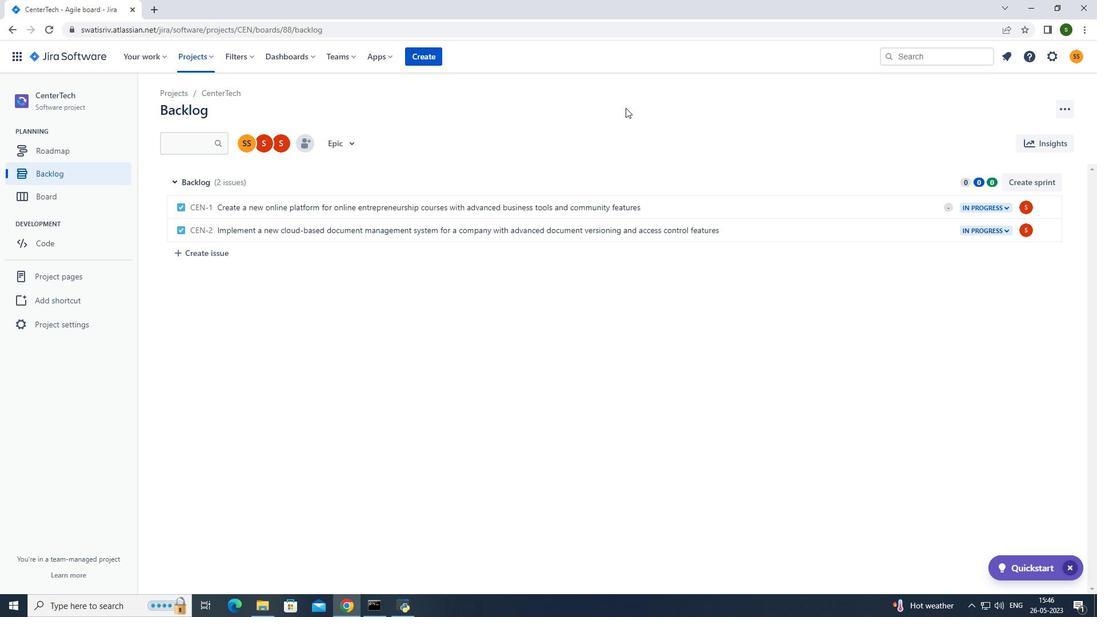 
Action: Mouse pressed left at (627, 114)
Screenshot: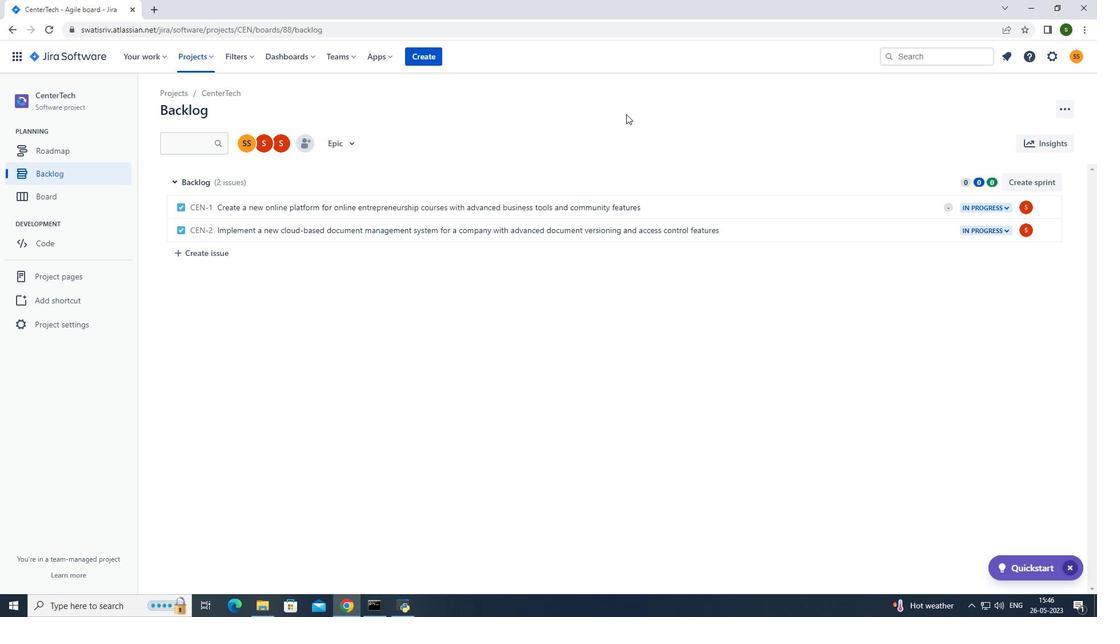 
